 Task: Sort the products by unit price (high first).
Action: Mouse moved to (19, 73)
Screenshot: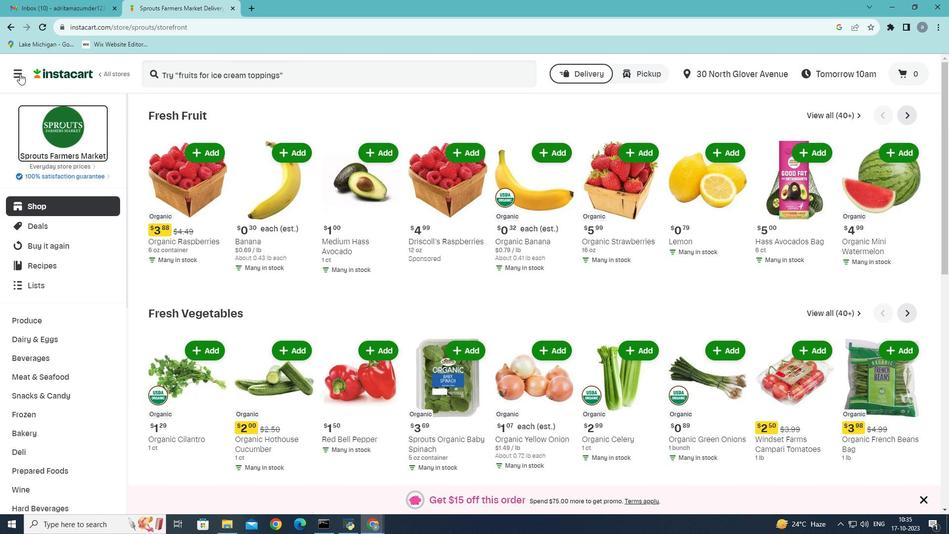 
Action: Mouse pressed left at (19, 73)
Screenshot: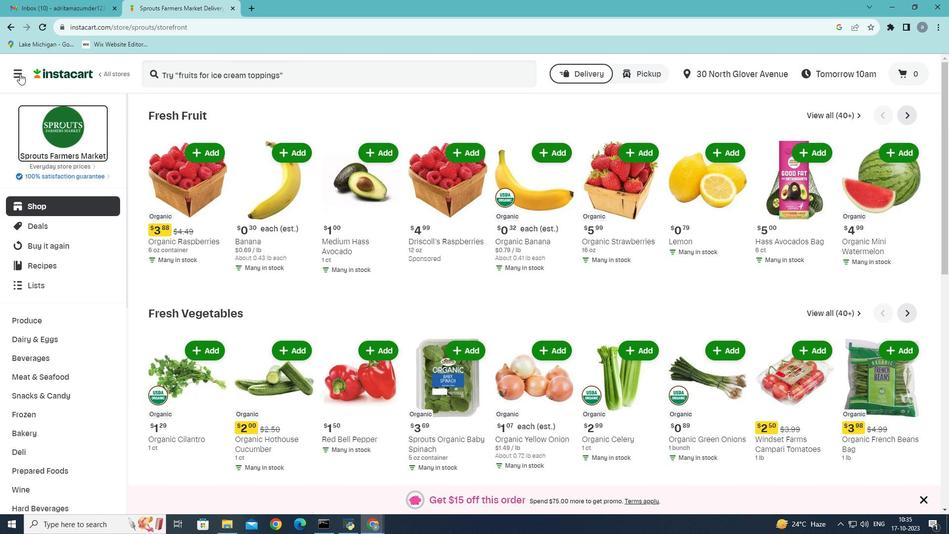 
Action: Mouse moved to (55, 287)
Screenshot: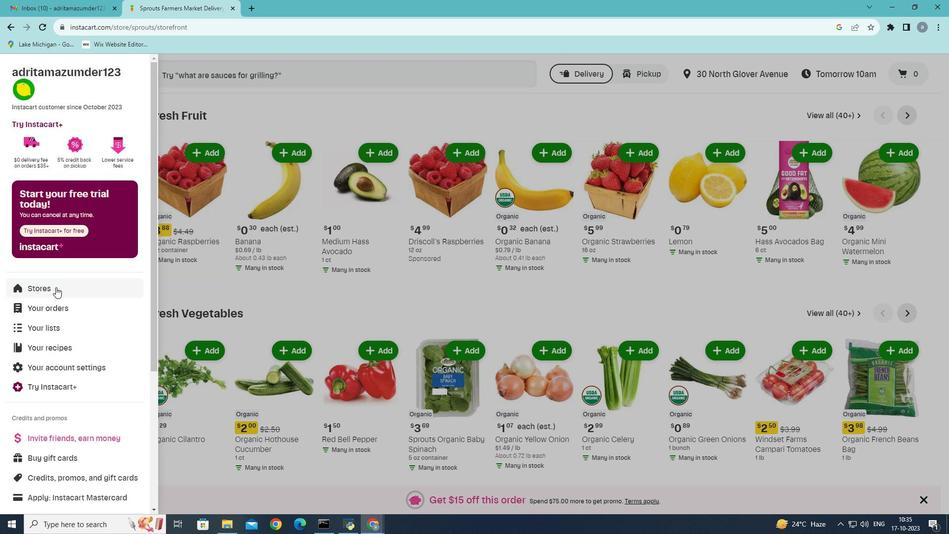 
Action: Mouse pressed left at (55, 287)
Screenshot: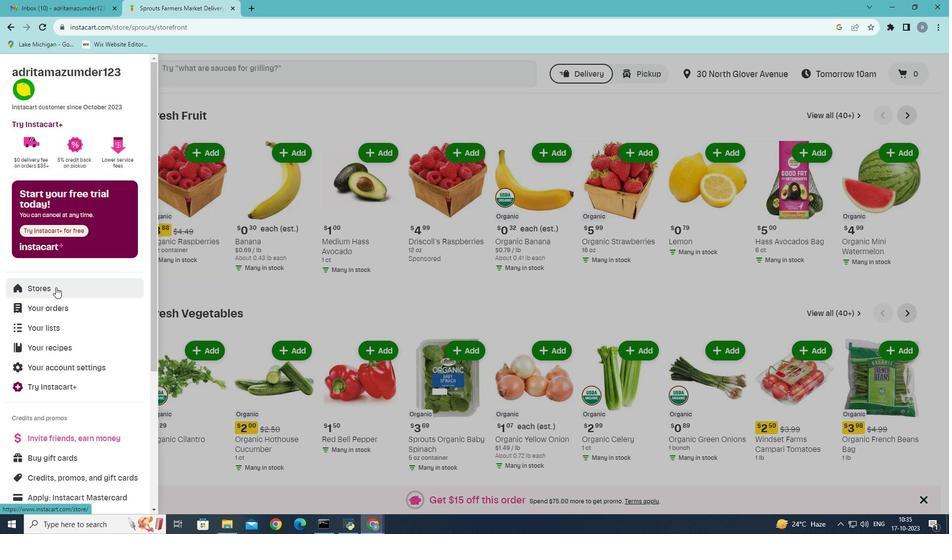 
Action: Mouse moved to (225, 112)
Screenshot: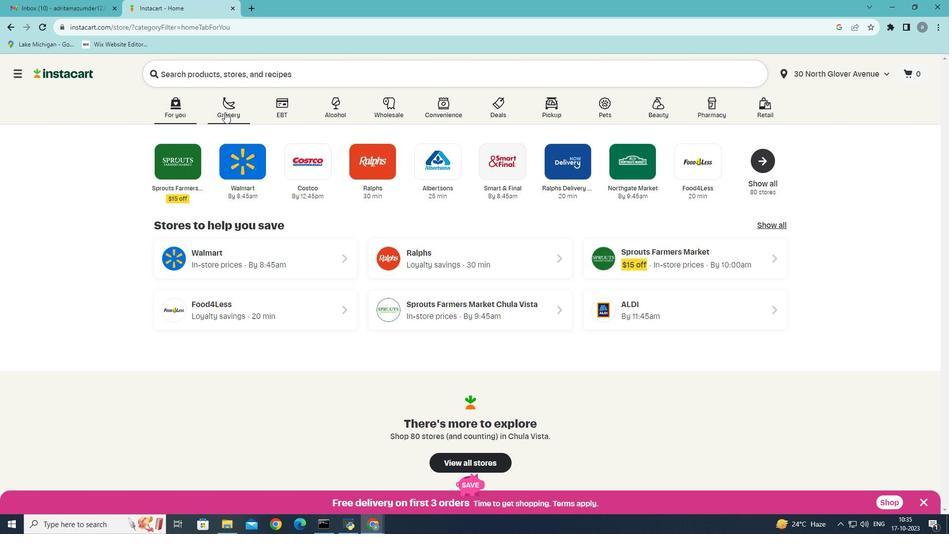
Action: Mouse pressed left at (225, 112)
Screenshot: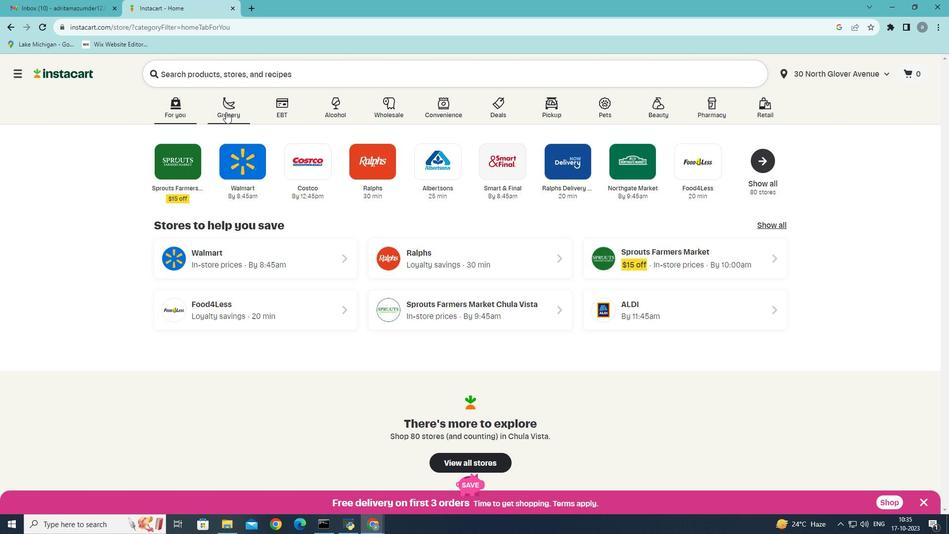 
Action: Mouse moved to (716, 226)
Screenshot: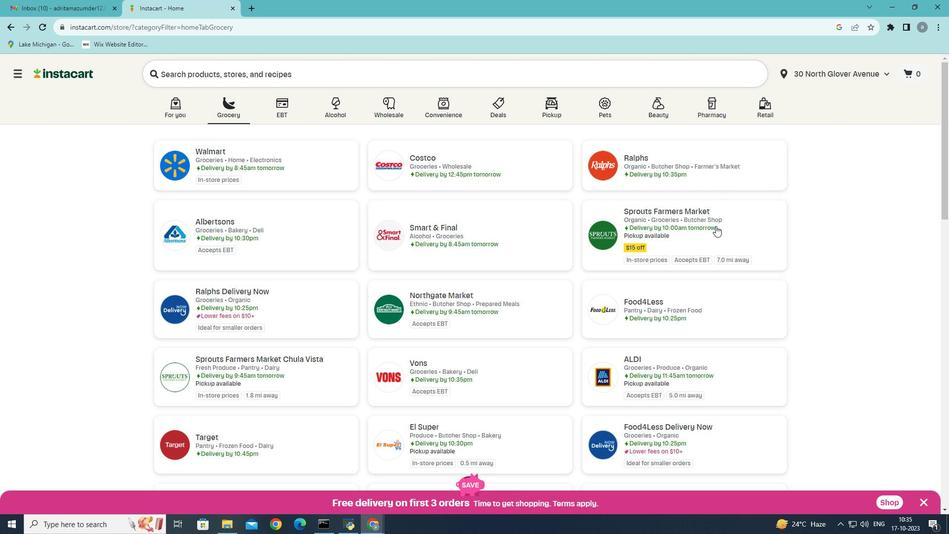 
Action: Mouse pressed left at (716, 226)
Screenshot: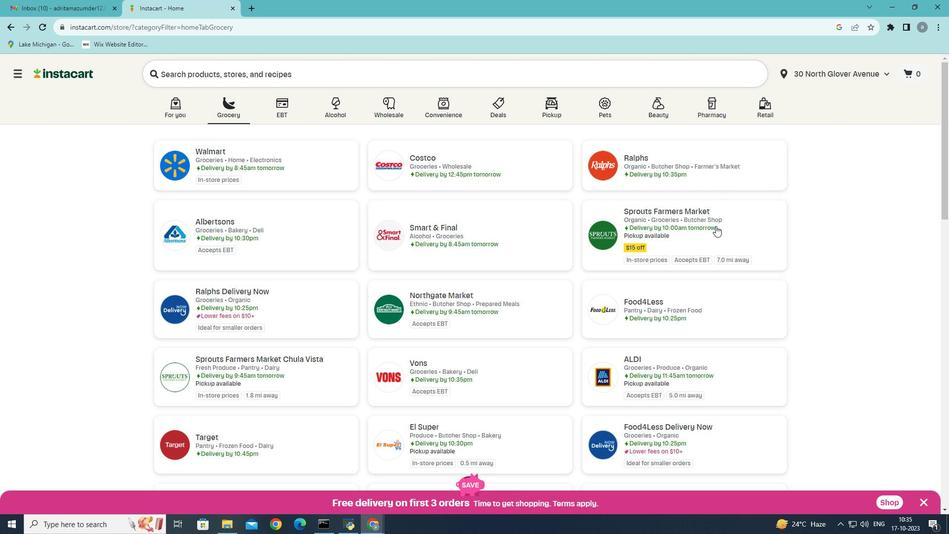 
Action: Mouse moved to (57, 370)
Screenshot: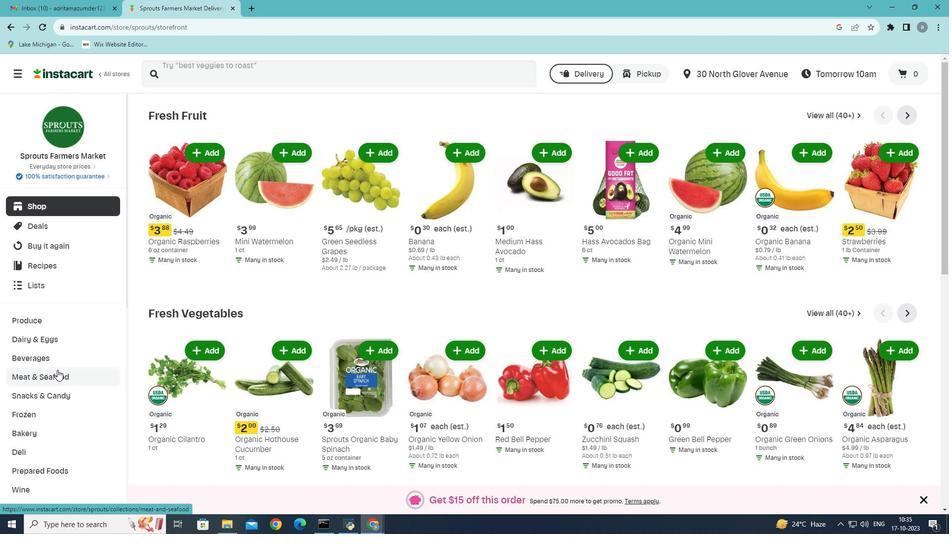 
Action: Mouse pressed left at (57, 370)
Screenshot: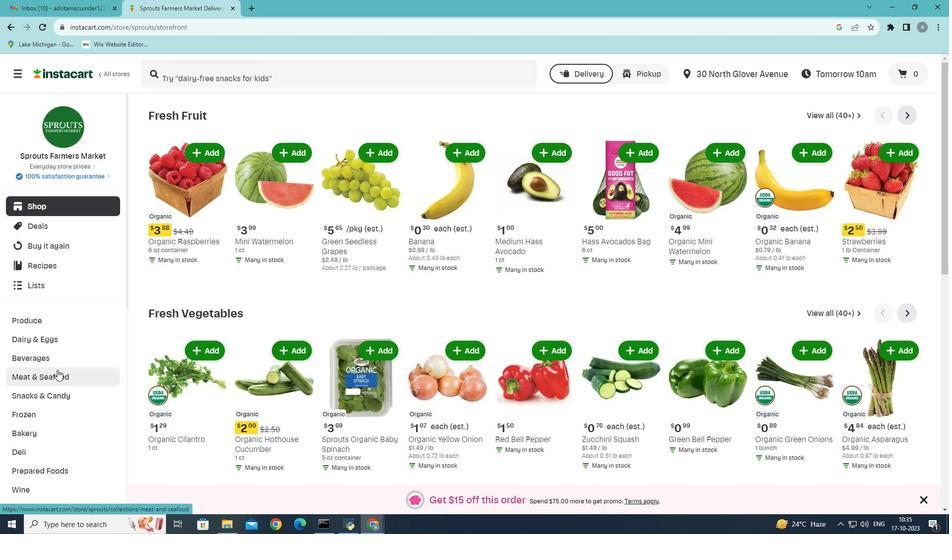 
Action: Mouse moved to (287, 141)
Screenshot: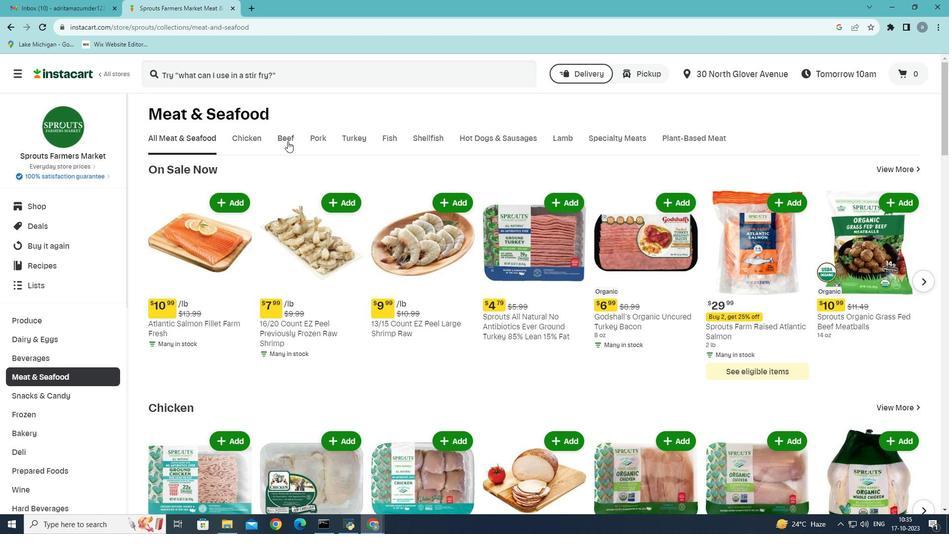 
Action: Mouse pressed left at (287, 141)
Screenshot: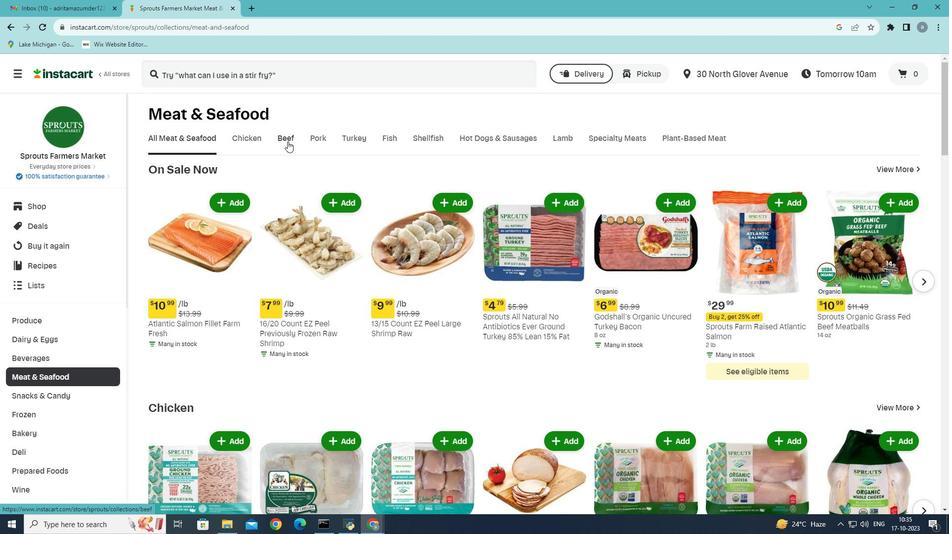 
Action: Mouse moved to (348, 186)
Screenshot: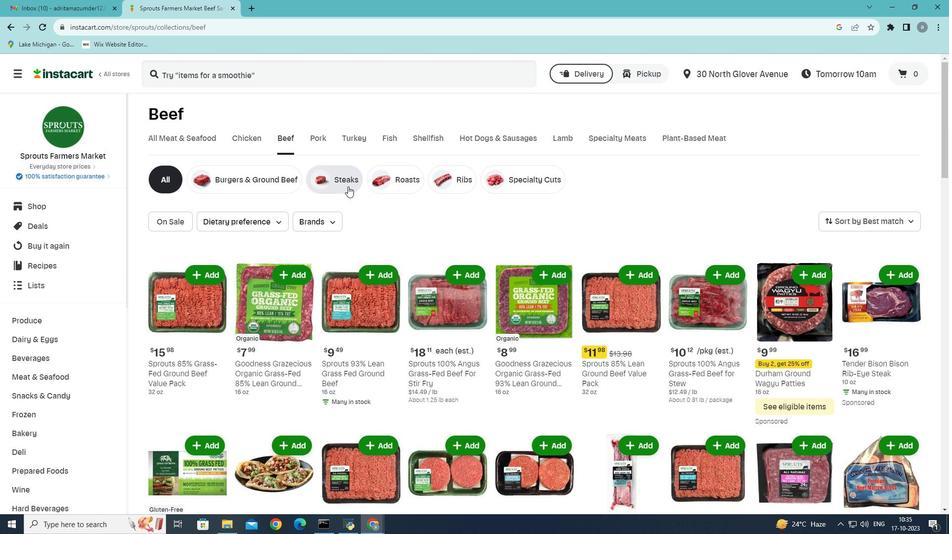 
Action: Mouse pressed left at (348, 186)
Screenshot: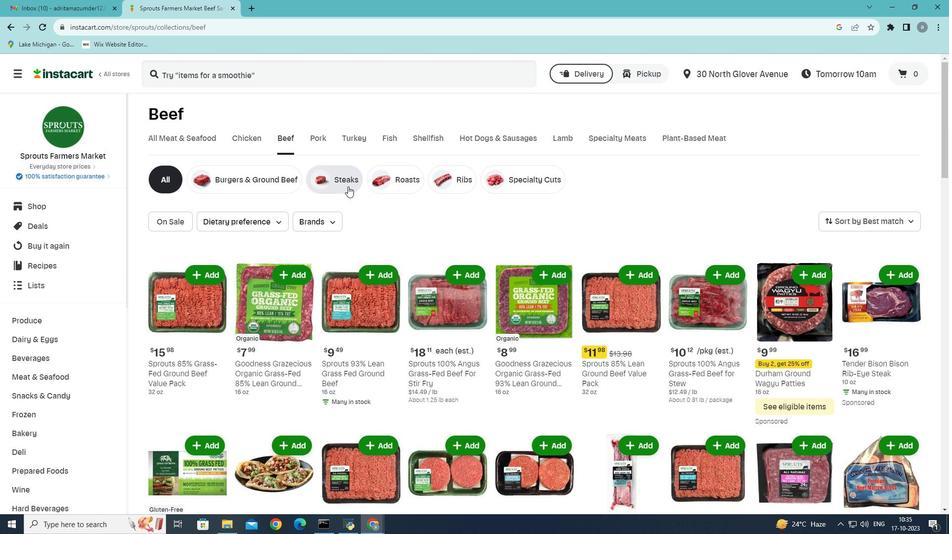
Action: Mouse moved to (911, 218)
Screenshot: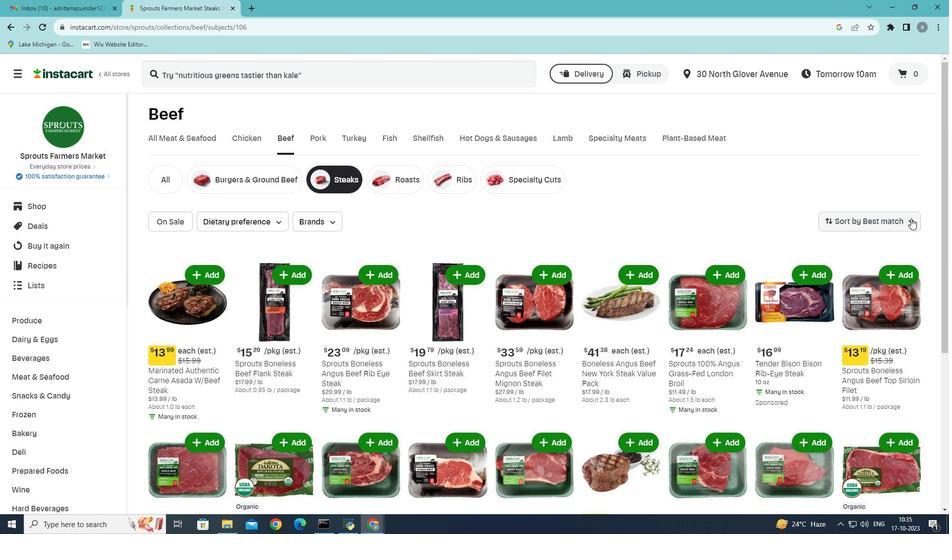 
Action: Mouse pressed left at (911, 218)
Screenshot: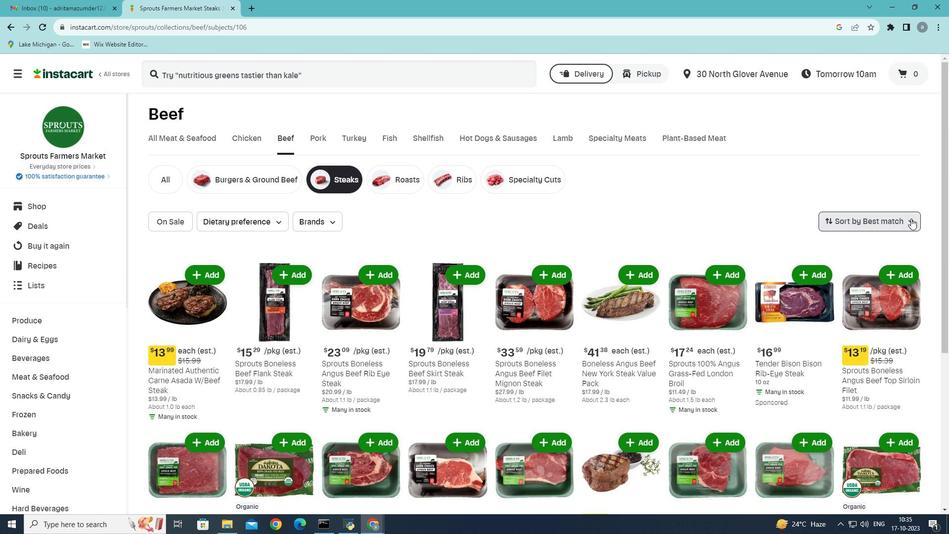 
Action: Mouse moved to (881, 342)
Screenshot: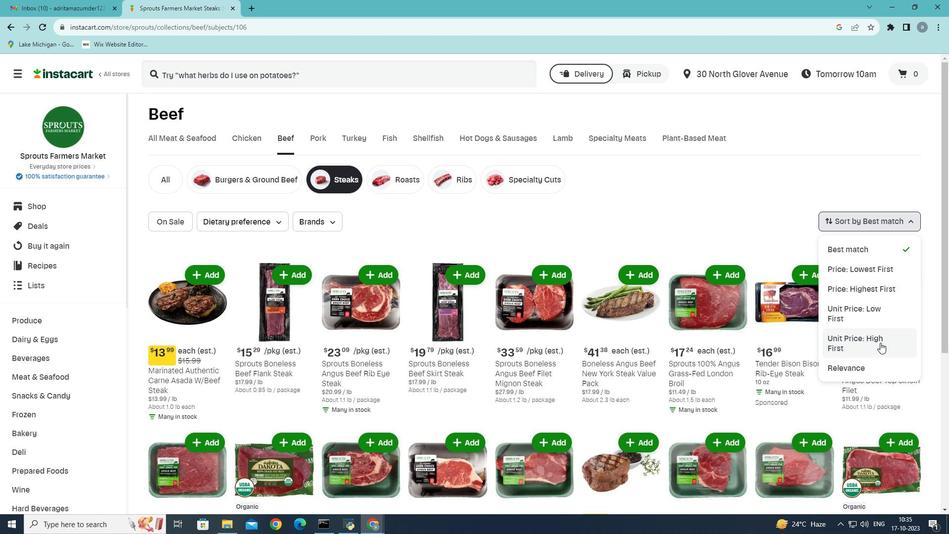 
Action: Mouse pressed left at (881, 342)
Screenshot: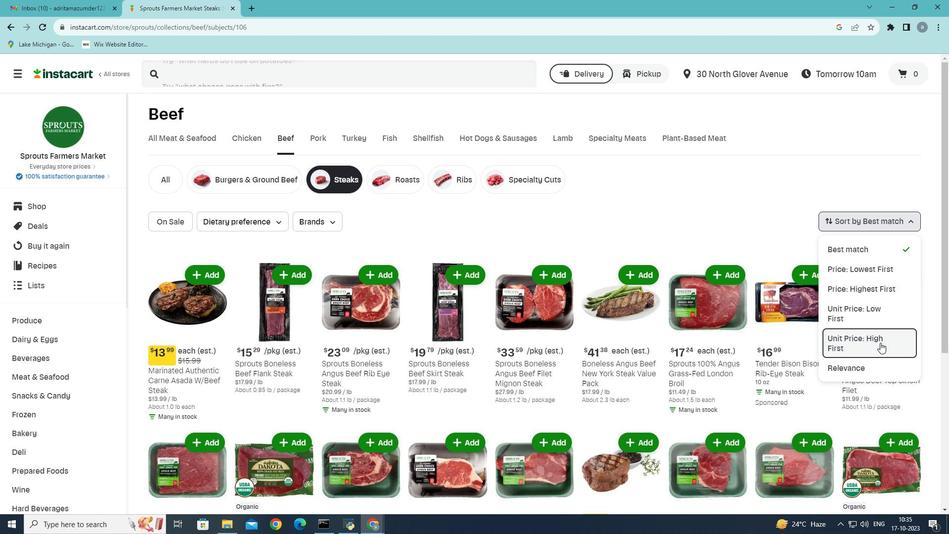 
Action: Mouse moved to (649, 294)
Screenshot: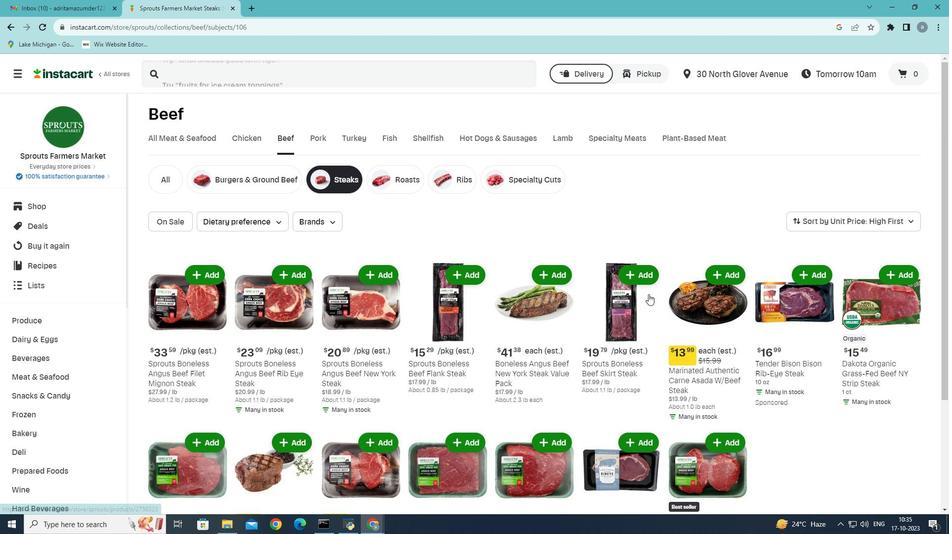 
